 Task: In the  document Mentalhealthfile.html Insert the command  'Suggesting 'Email the file to   'softage.6@softage.net', with message attached Time-Sensitive: I kindly ask you to go through the email I've sent as soon as possible. and file type: Microsoft Word
Action: Mouse moved to (343, 507)
Screenshot: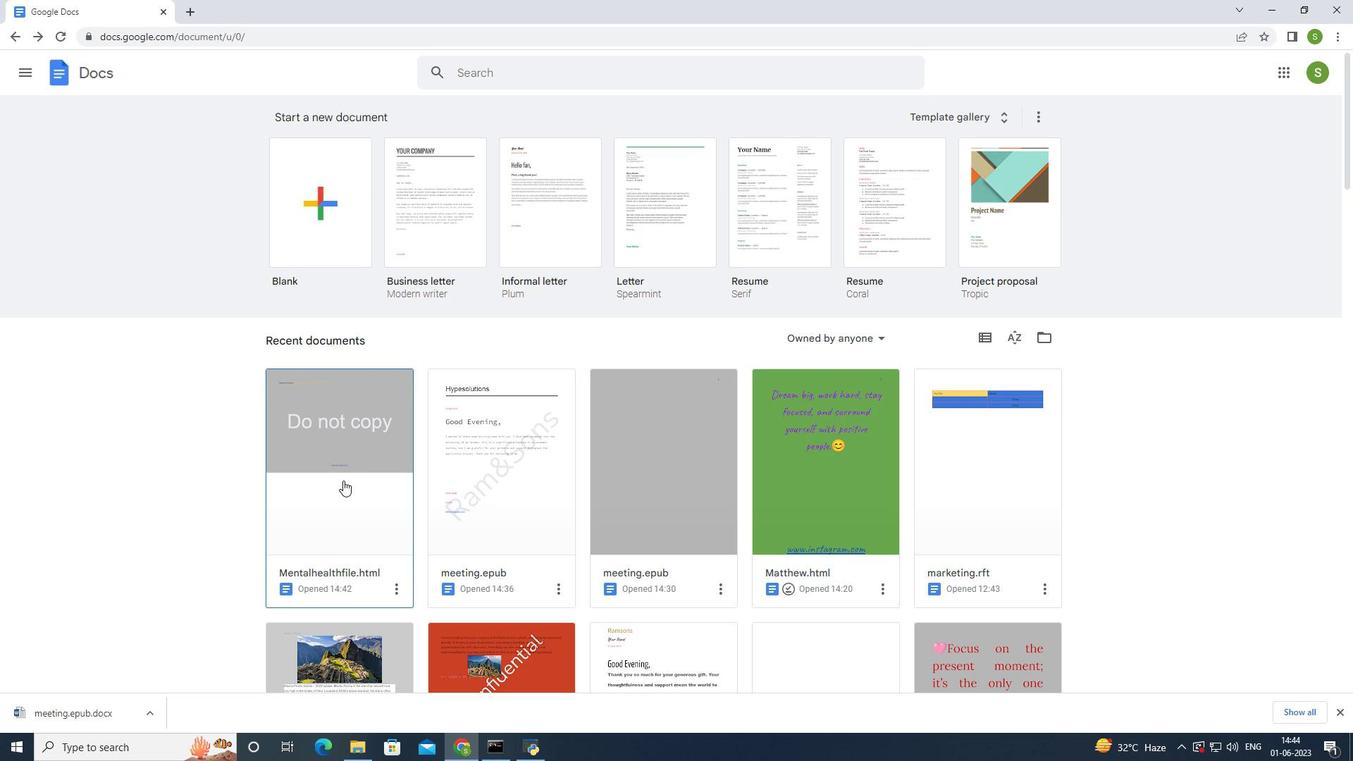 
Action: Mouse pressed left at (343, 507)
Screenshot: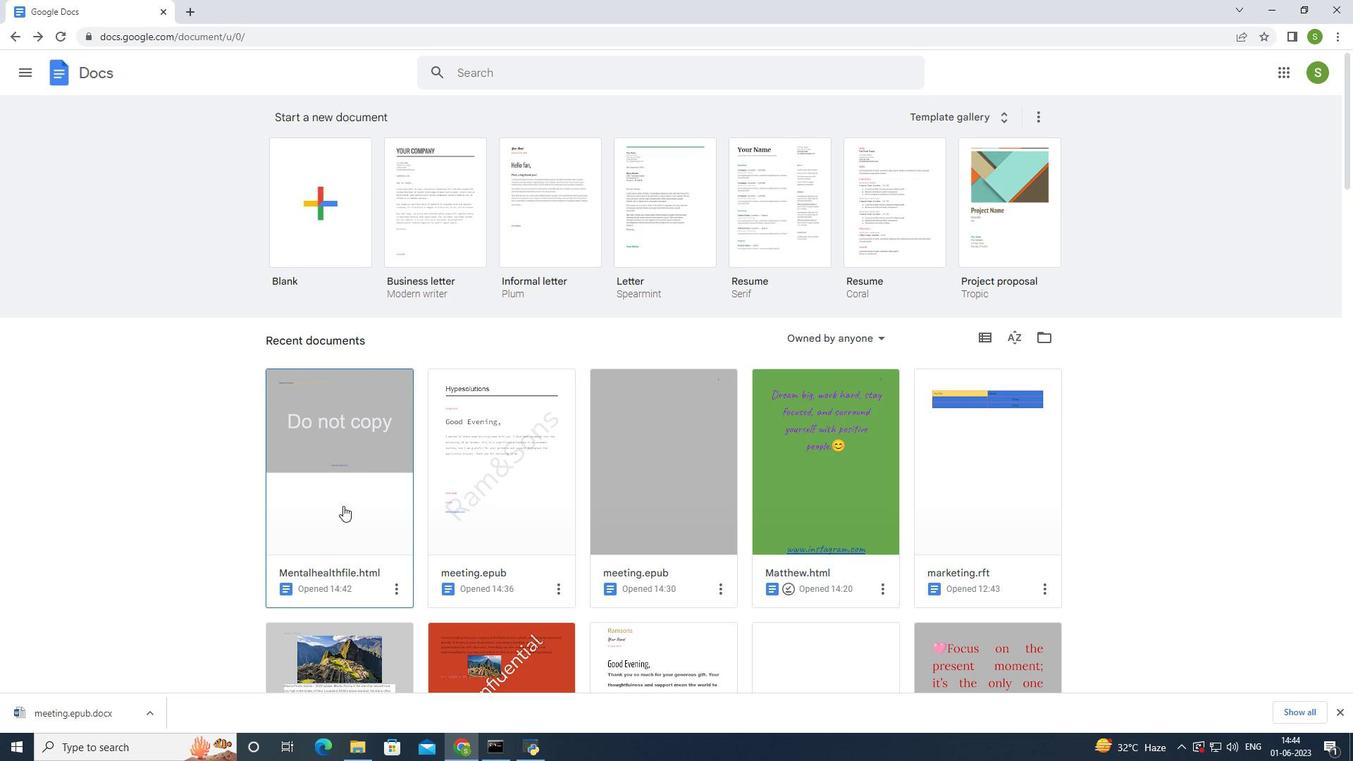 
Action: Mouse moved to (1293, 112)
Screenshot: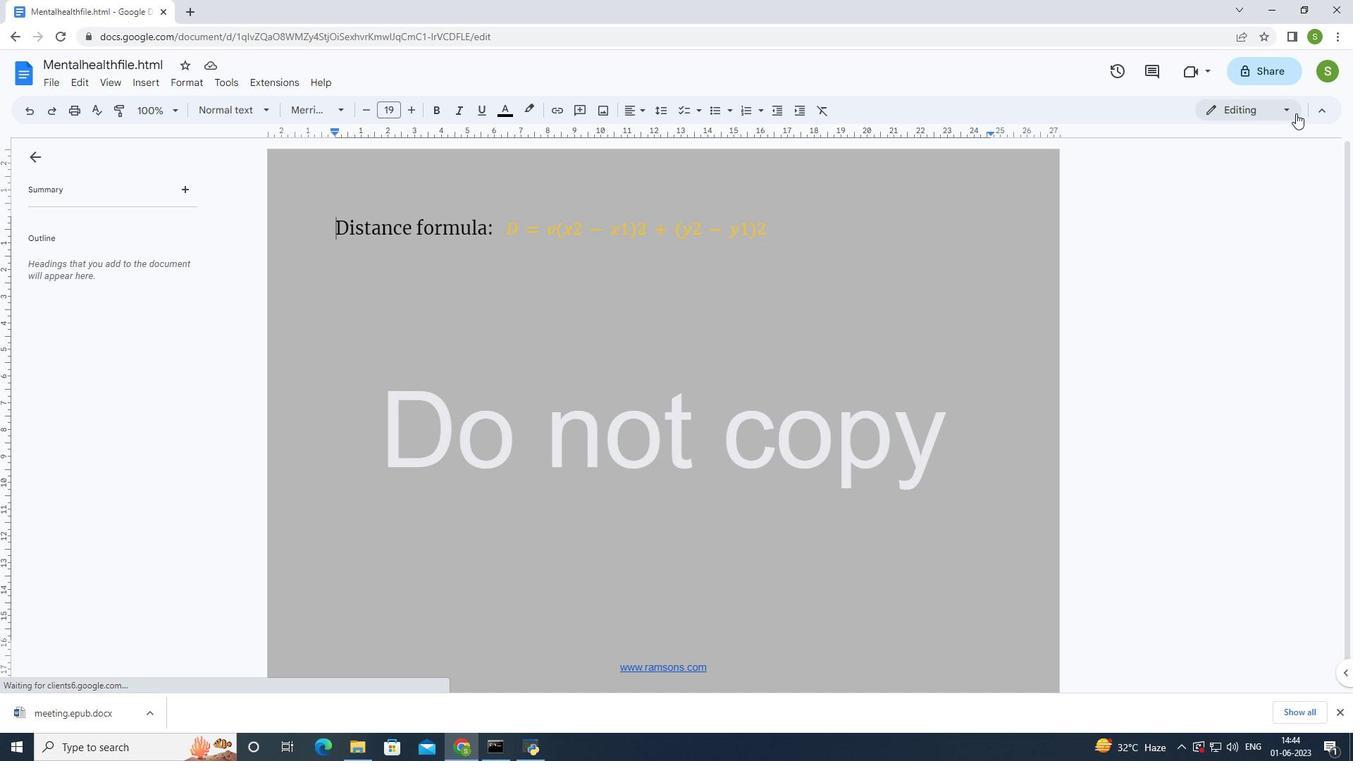 
Action: Mouse pressed left at (1293, 112)
Screenshot: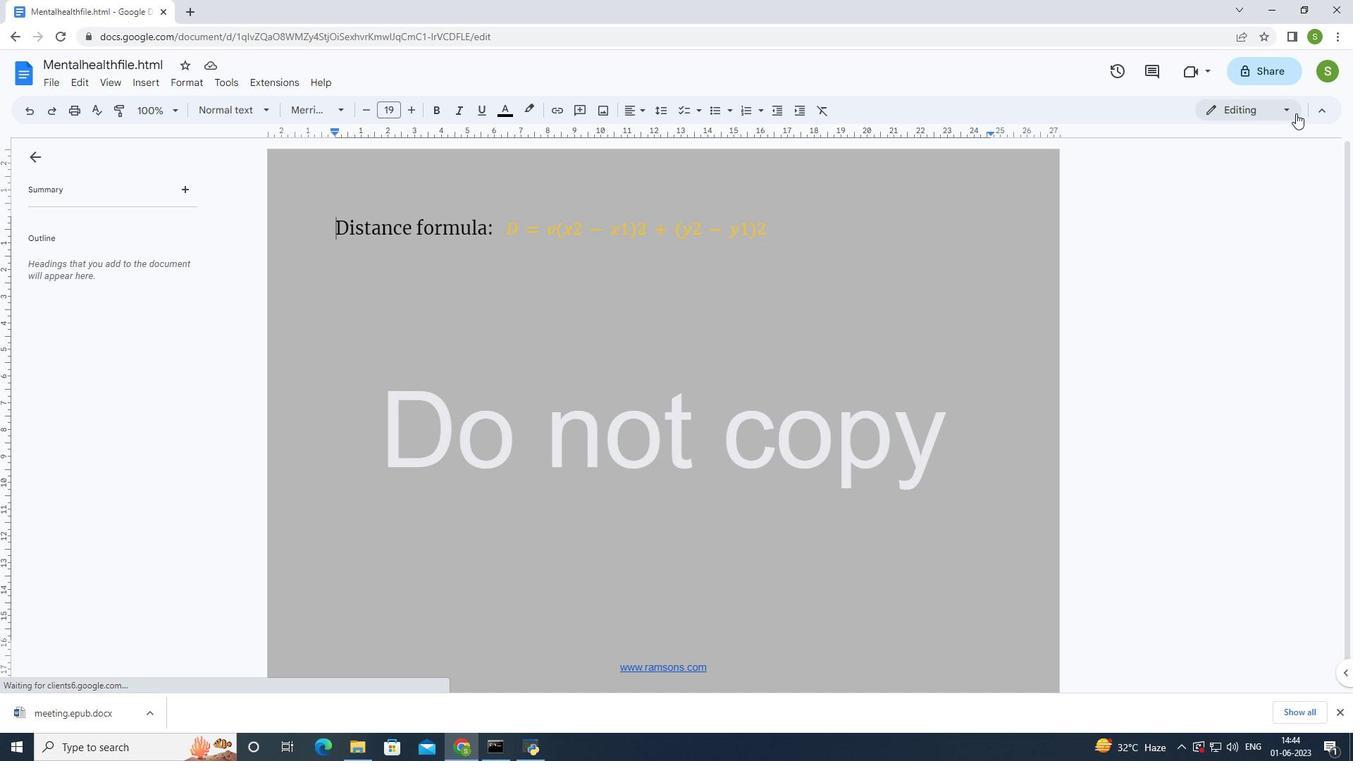 
Action: Mouse moved to (1250, 168)
Screenshot: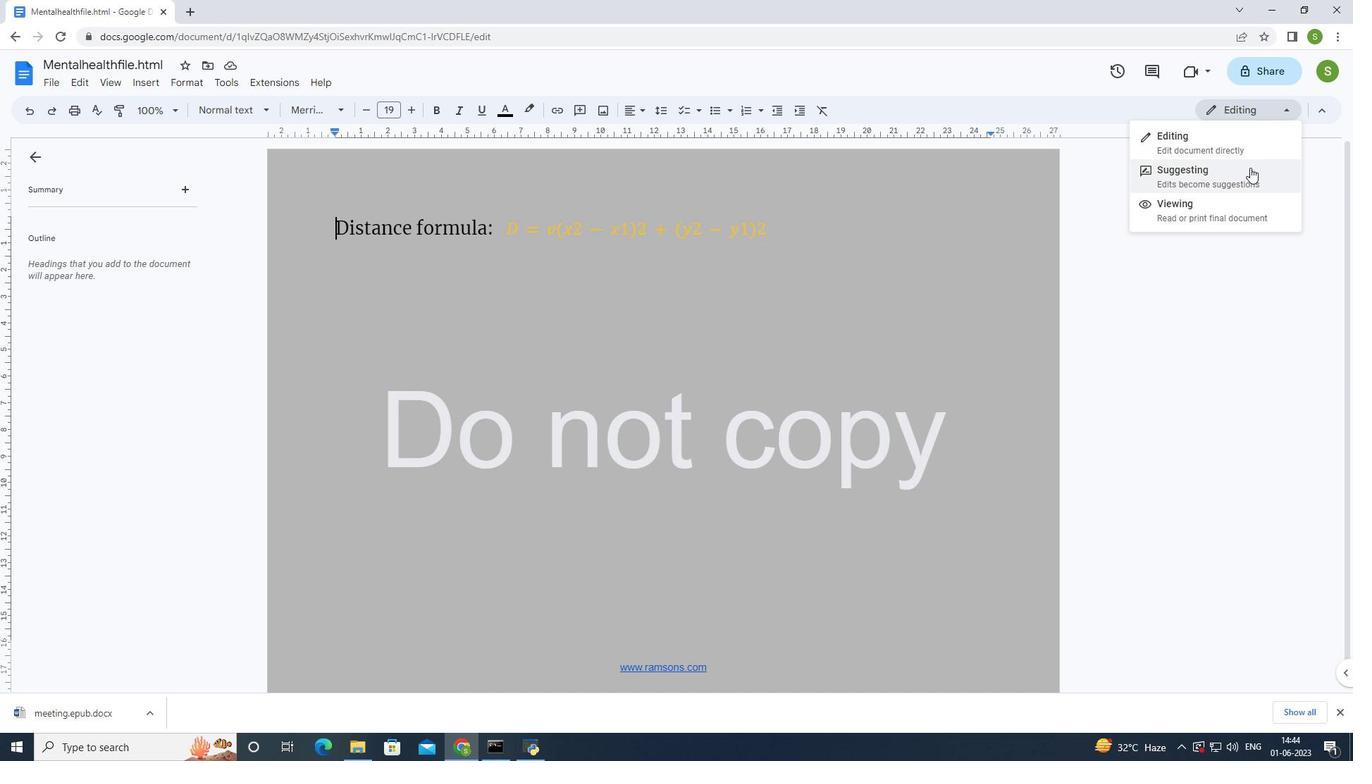 
Action: Mouse pressed left at (1250, 168)
Screenshot: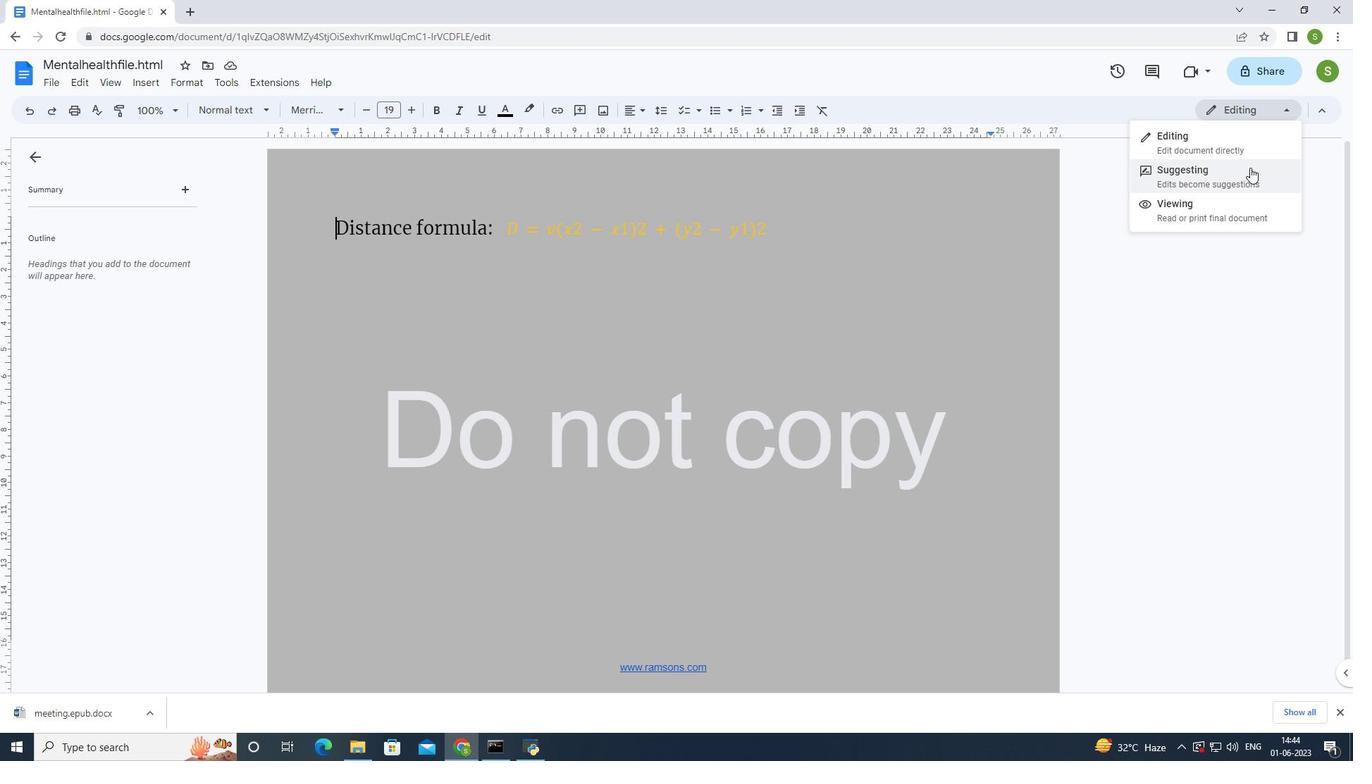 
Action: Mouse moved to (50, 83)
Screenshot: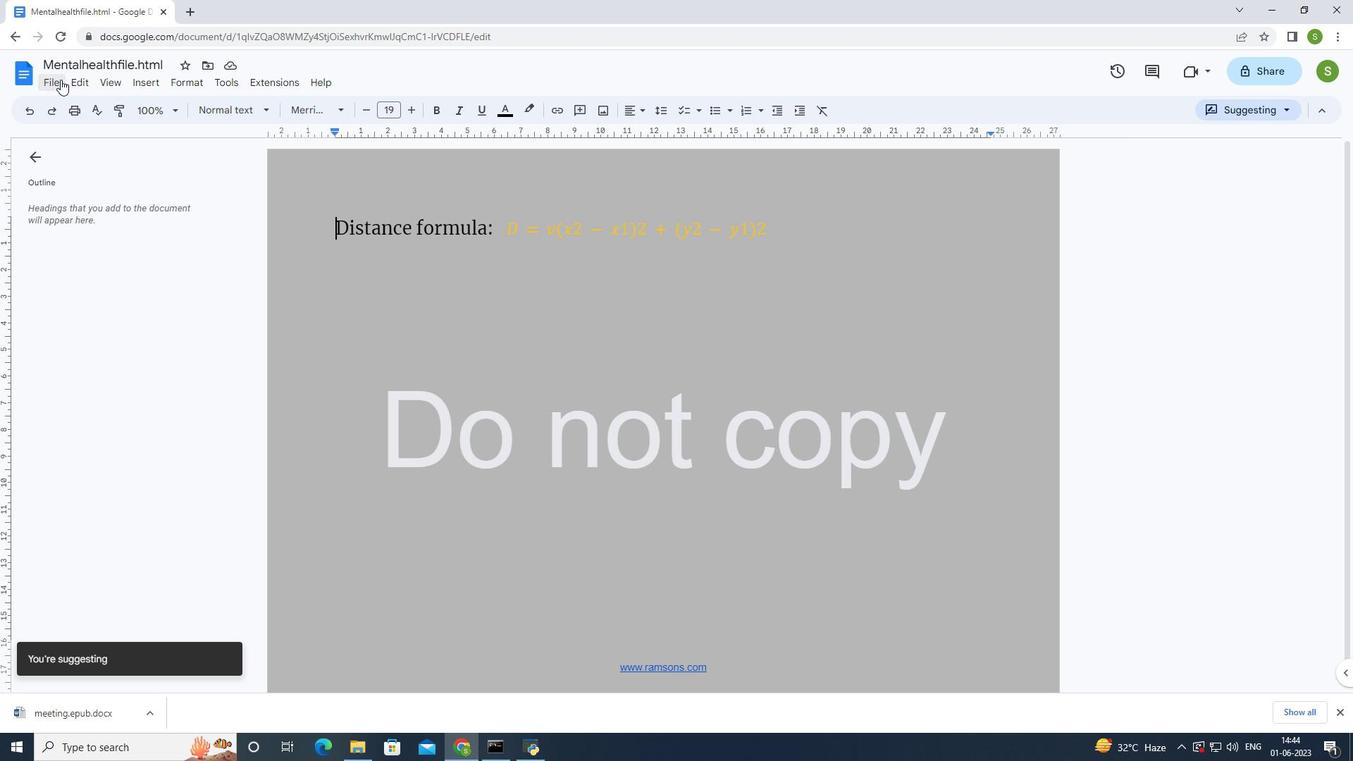 
Action: Mouse pressed left at (50, 83)
Screenshot: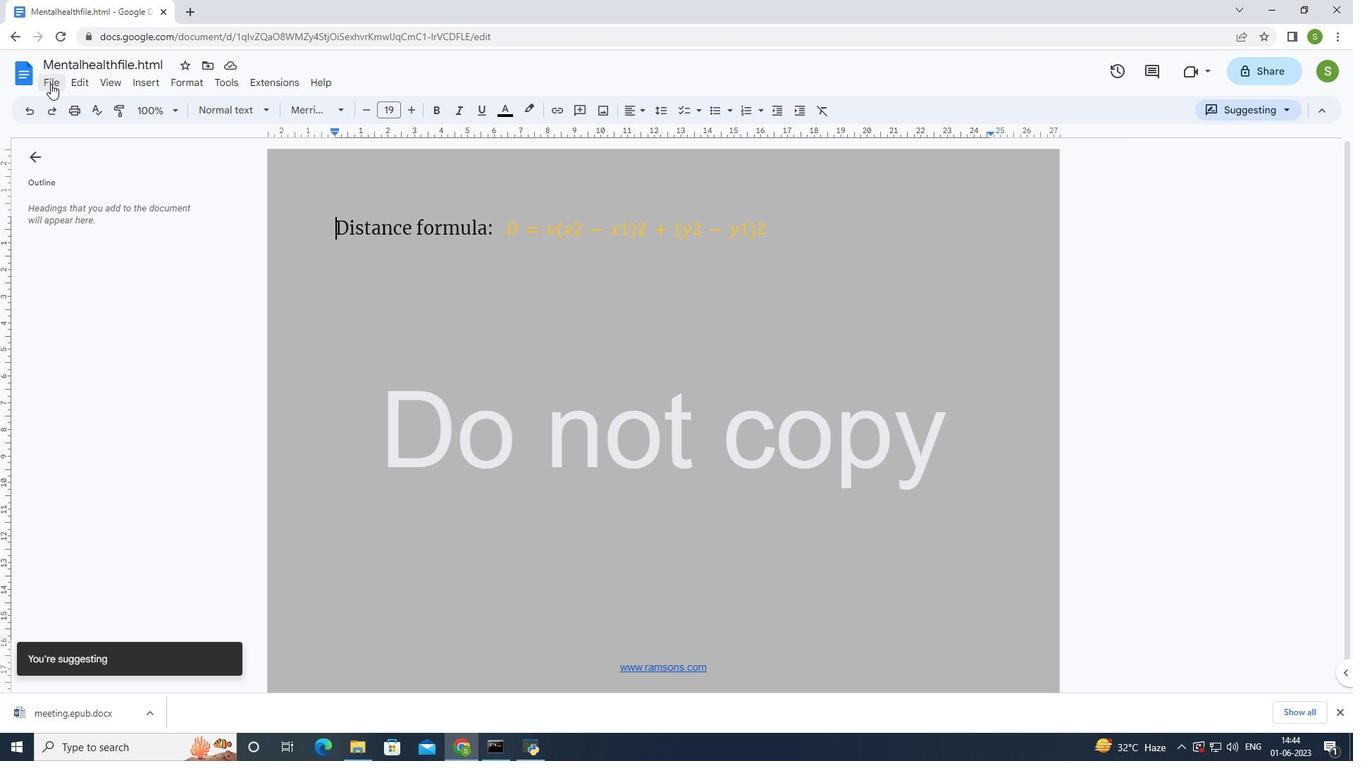 
Action: Mouse moved to (58, 205)
Screenshot: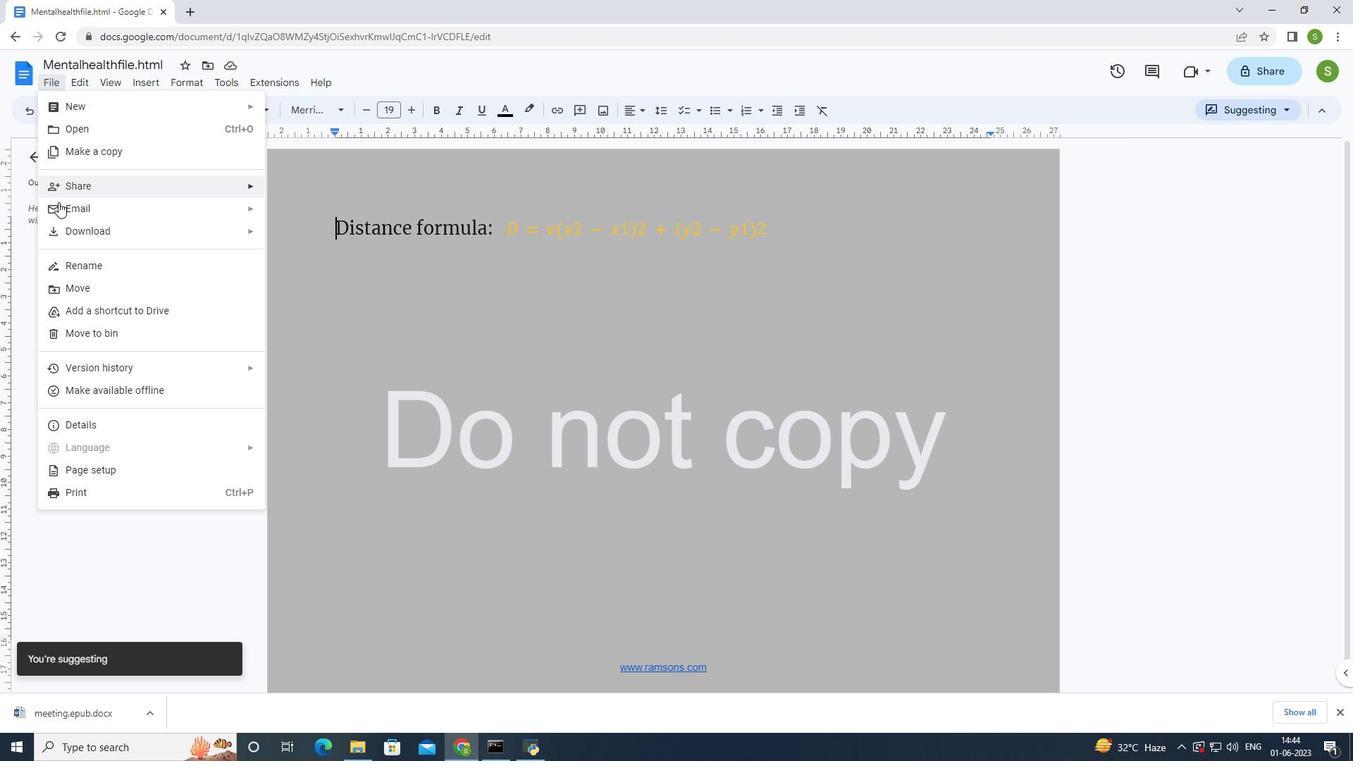 
Action: Mouse pressed left at (58, 205)
Screenshot: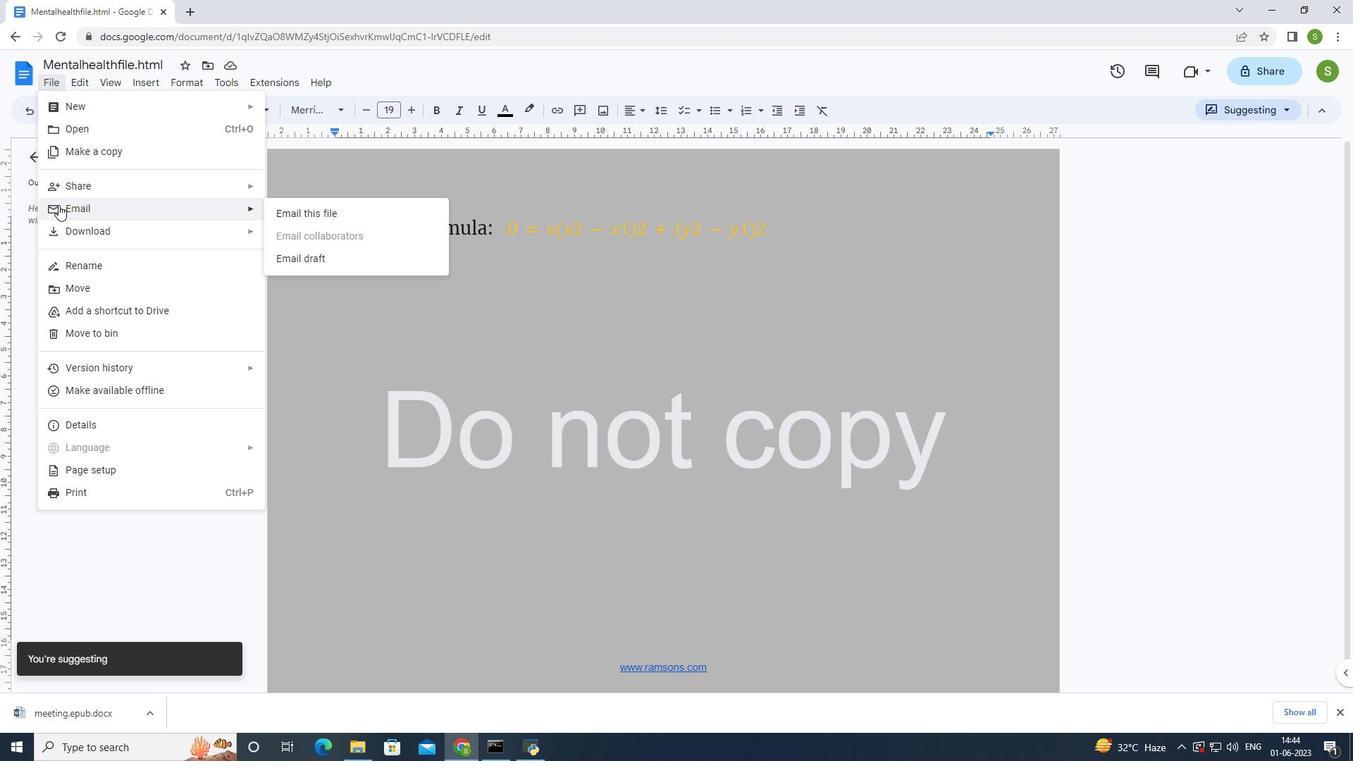 
Action: Mouse moved to (309, 212)
Screenshot: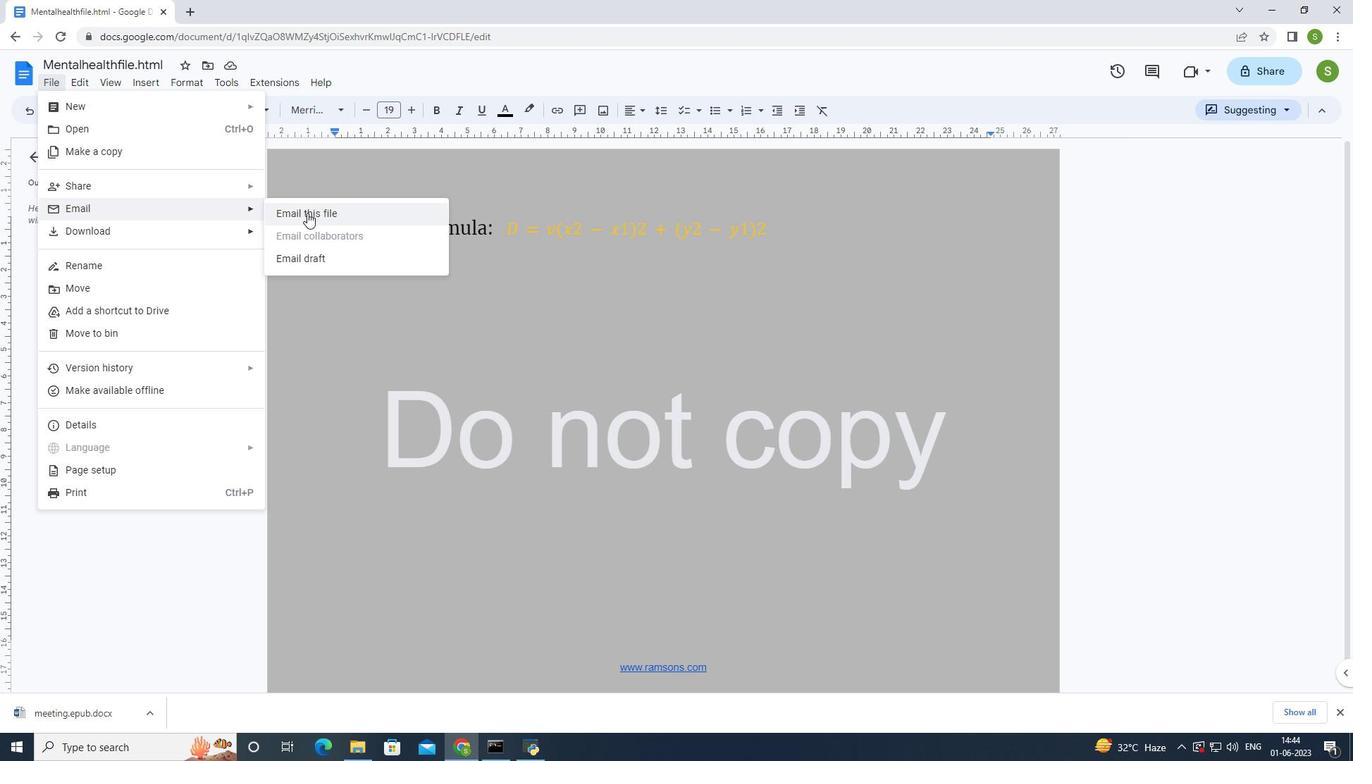 
Action: Mouse pressed left at (309, 212)
Screenshot: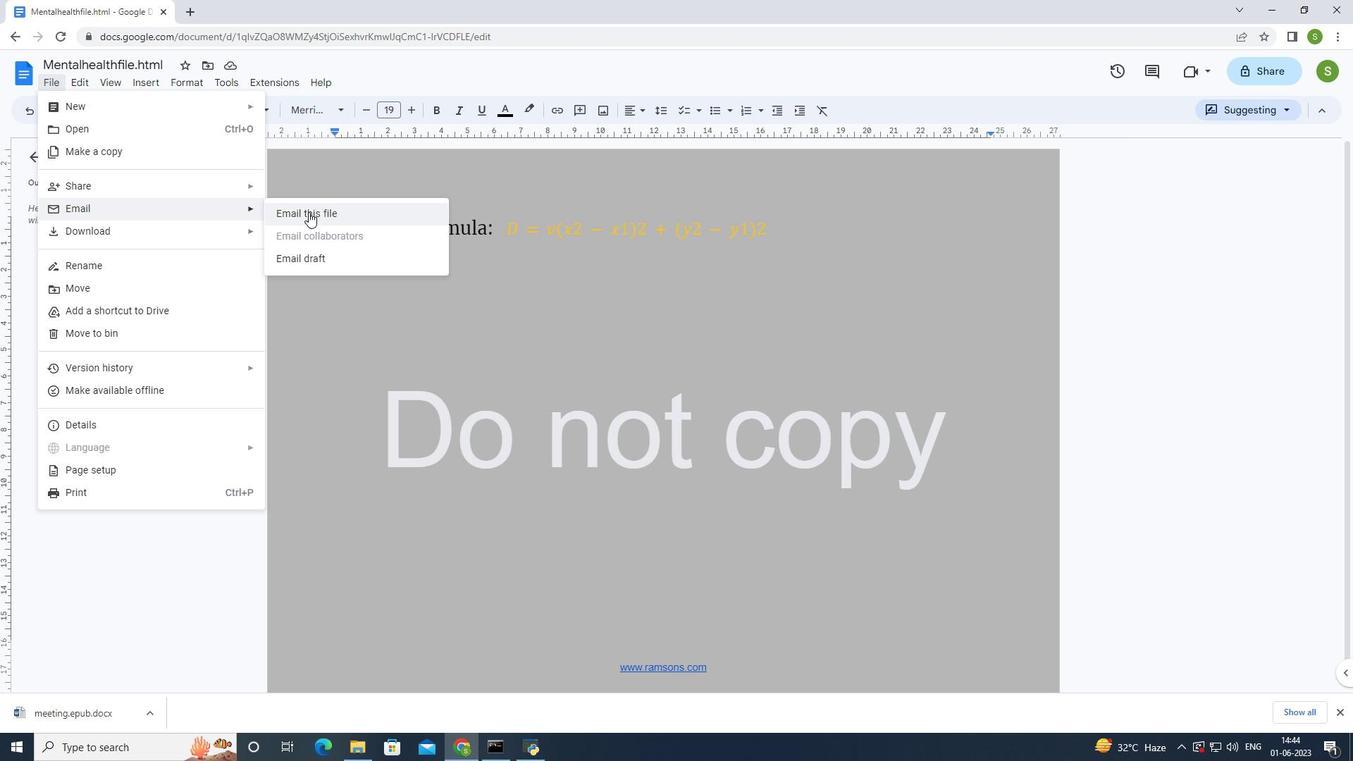 
Action: Mouse moved to (1277, 299)
Screenshot: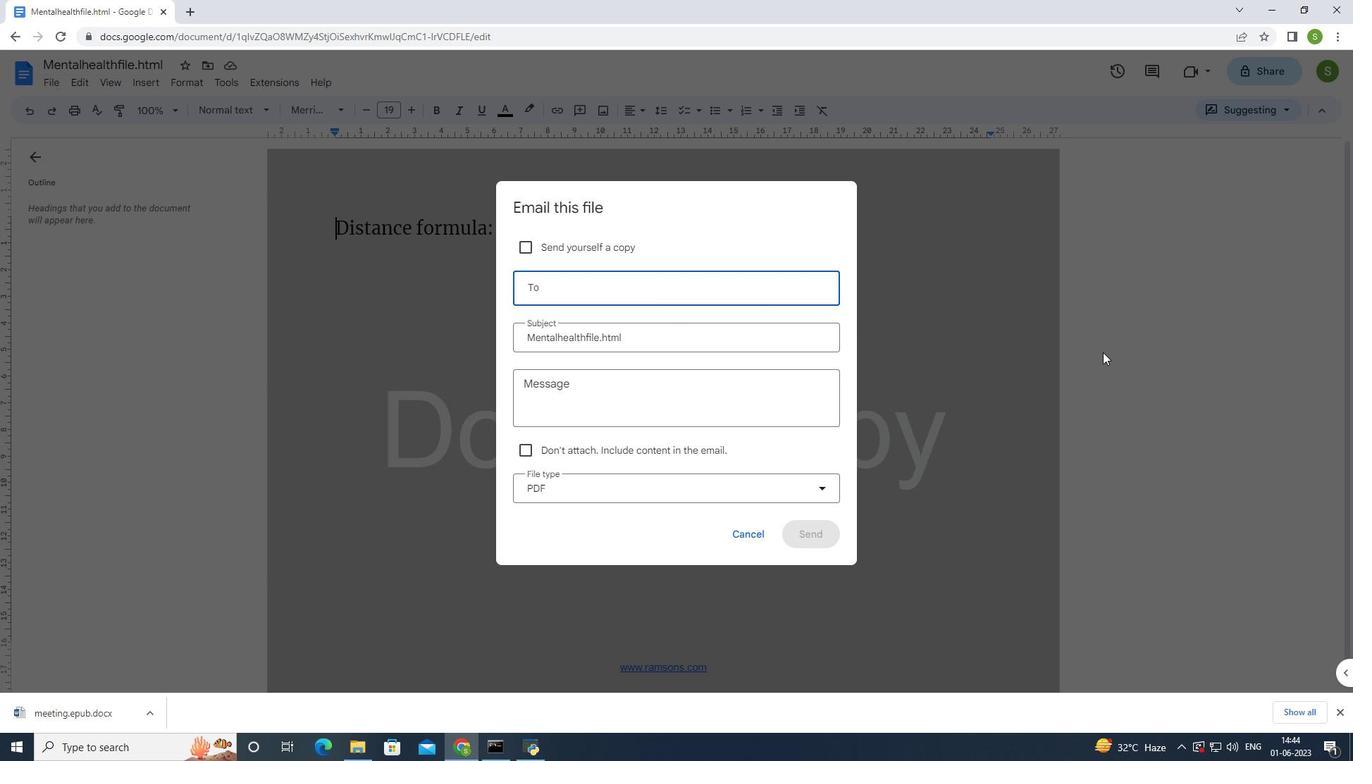 
Action: Key pressed softage.6<Key.shift>@s
Screenshot: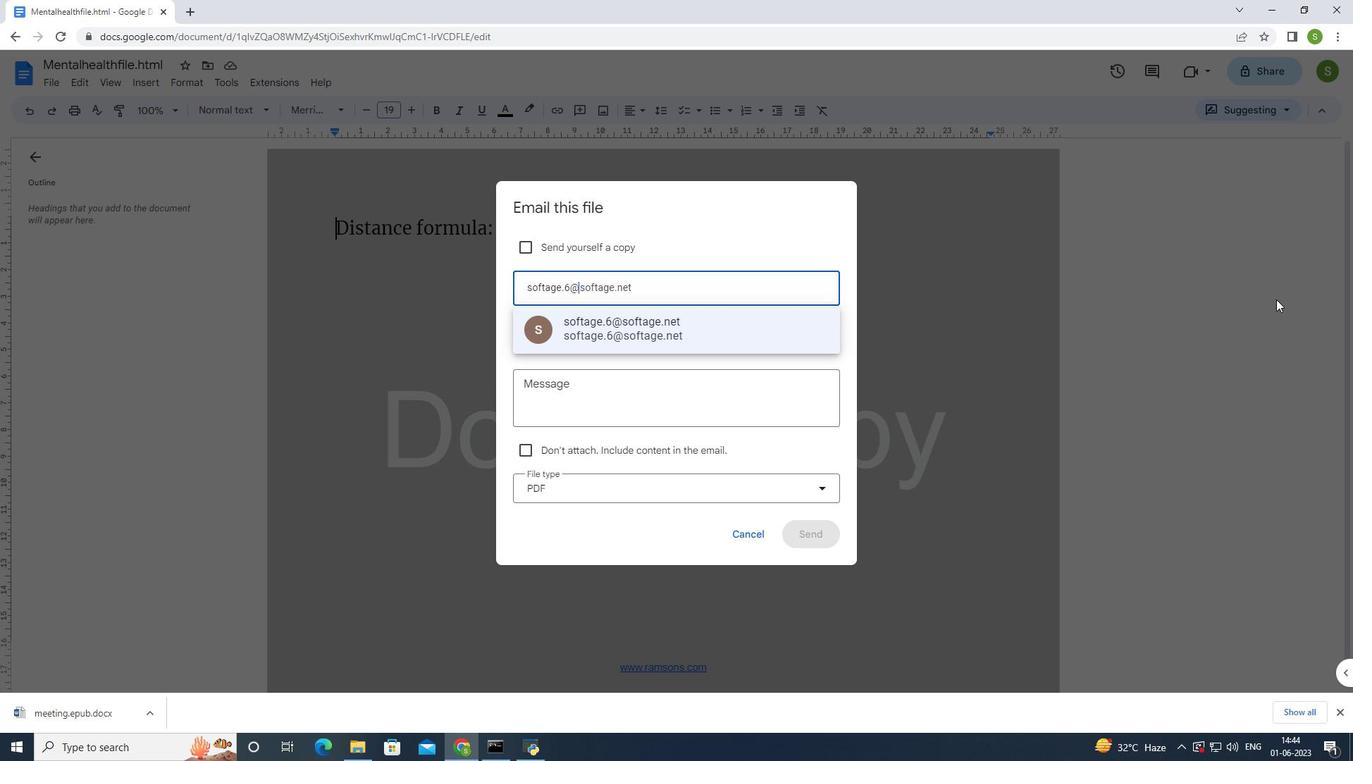
Action: Mouse moved to (1286, 300)
Screenshot: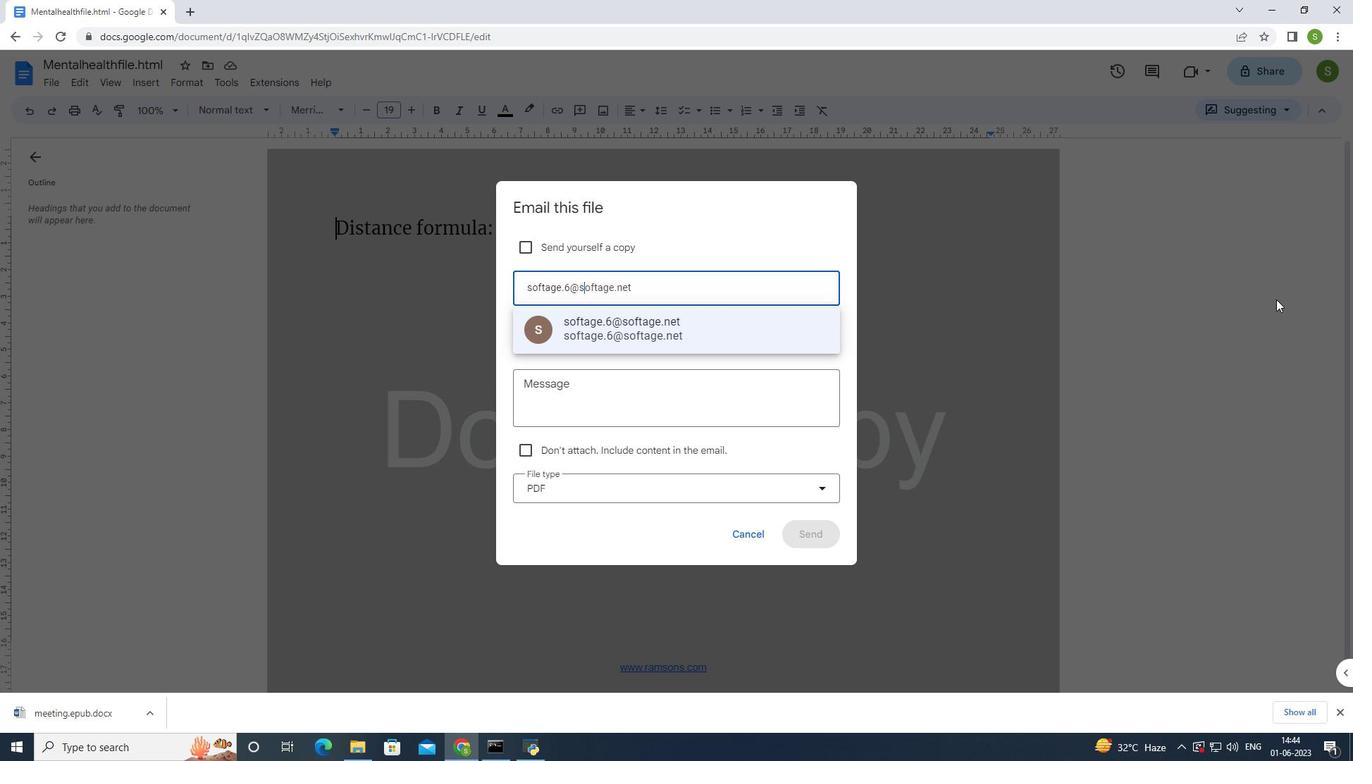 
Action: Key pressed oftage.net<Key.enter>
Screenshot: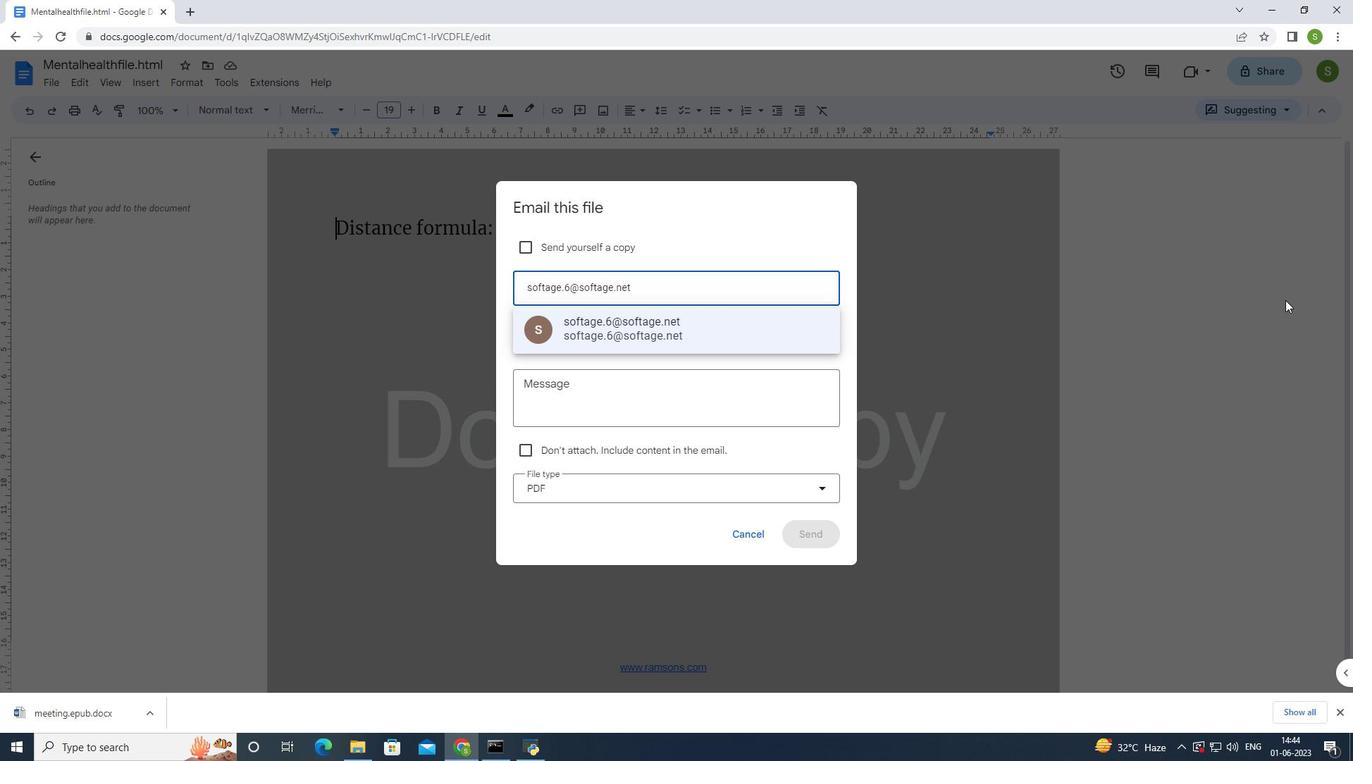 
Action: Mouse moved to (676, 389)
Screenshot: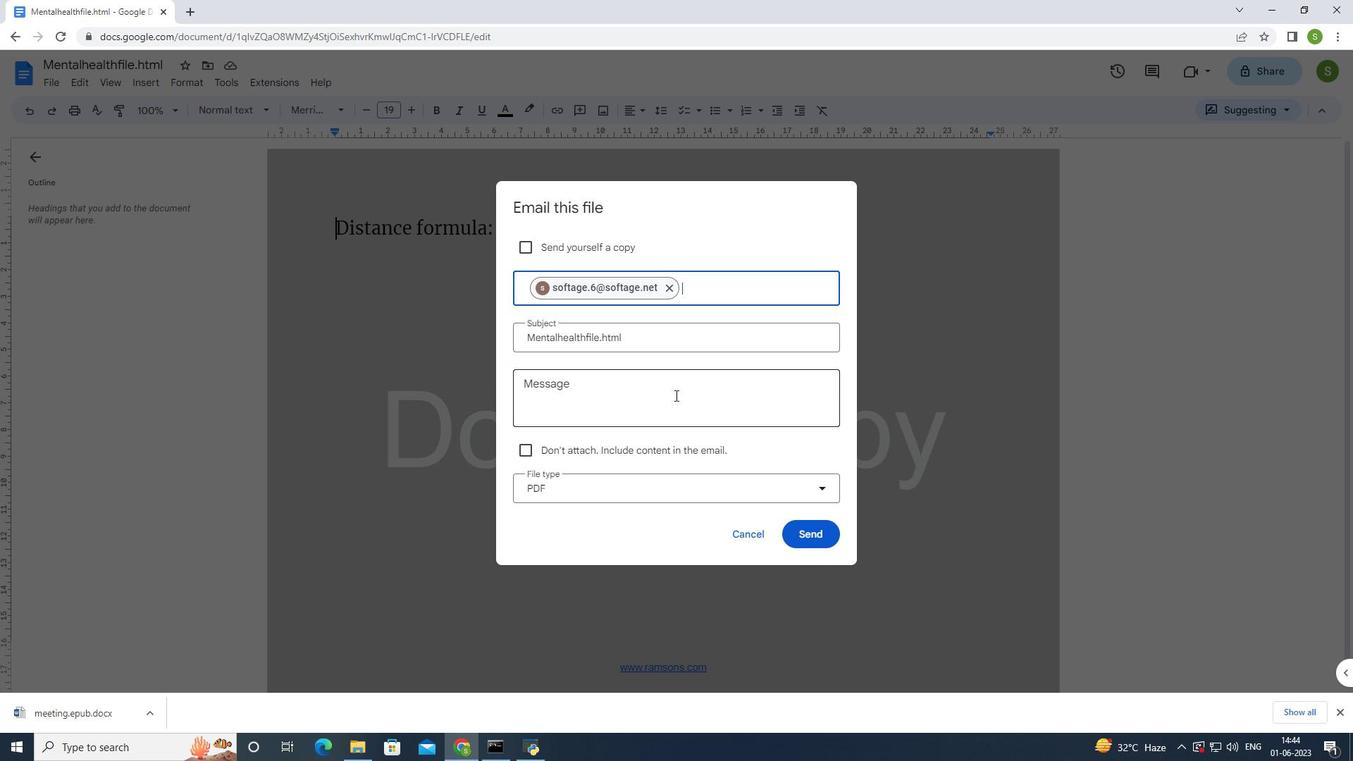 
Action: Mouse pressed left at (676, 389)
Screenshot: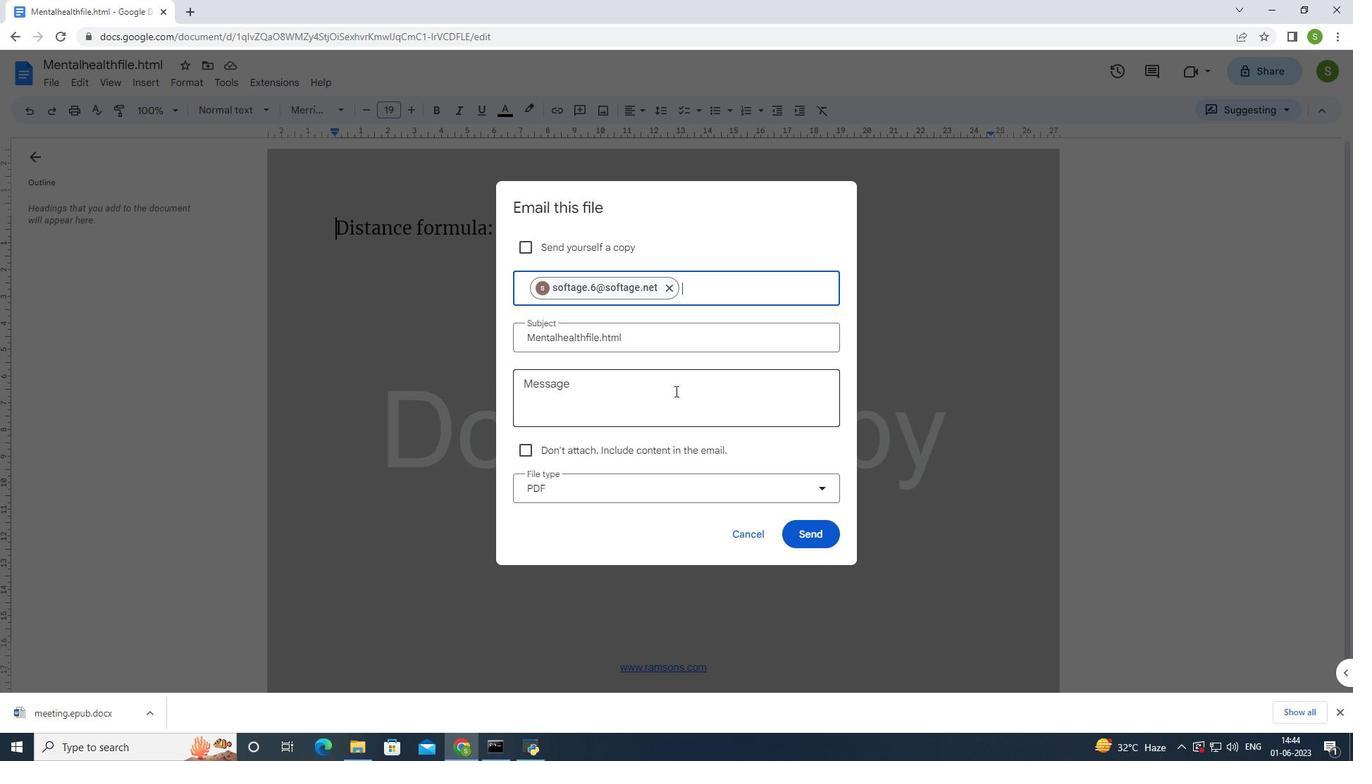 
Action: Mouse moved to (810, 400)
Screenshot: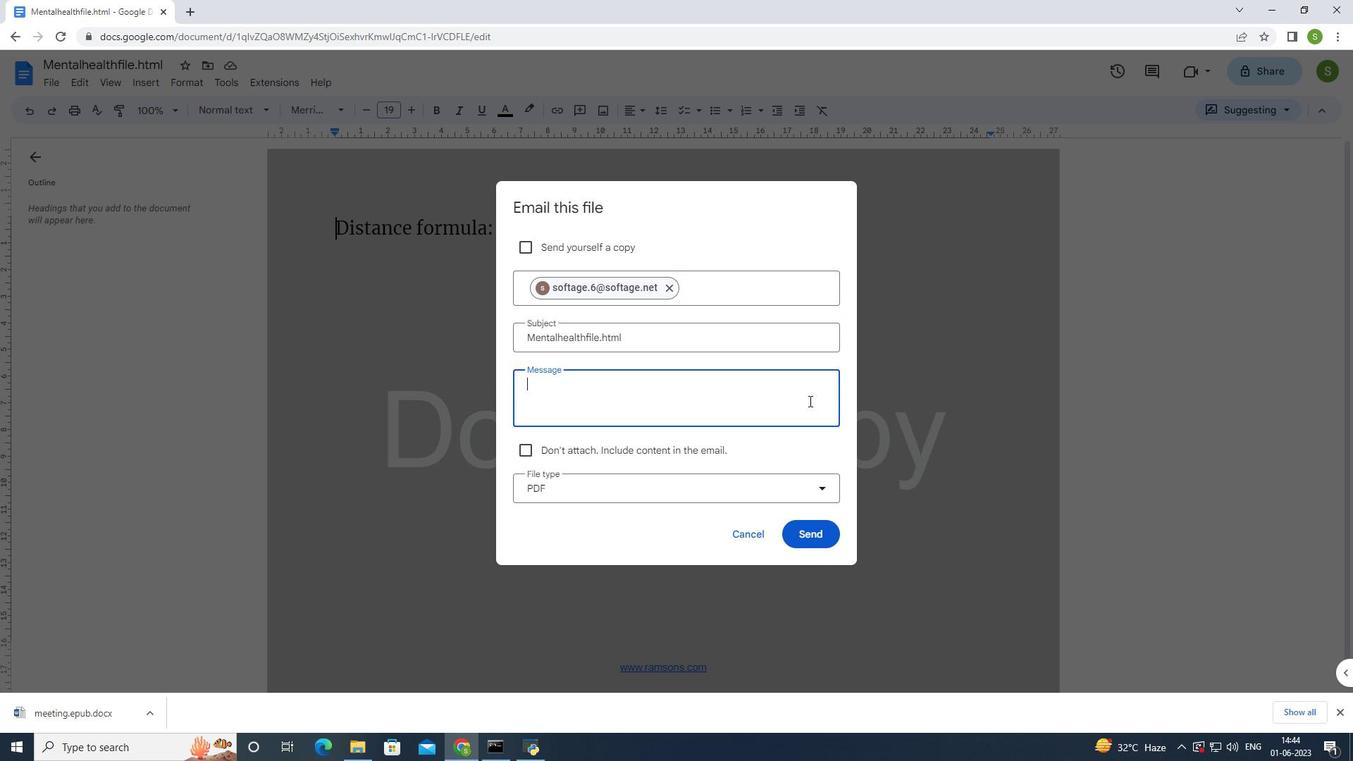 
Action: Key pressed <Key.shift>I<Key.space>kindly<Key.space>ask<Key.space>you<Key.space>to<Key.space>go<Key.space>through<Key.space>the<Key.space>email
Screenshot: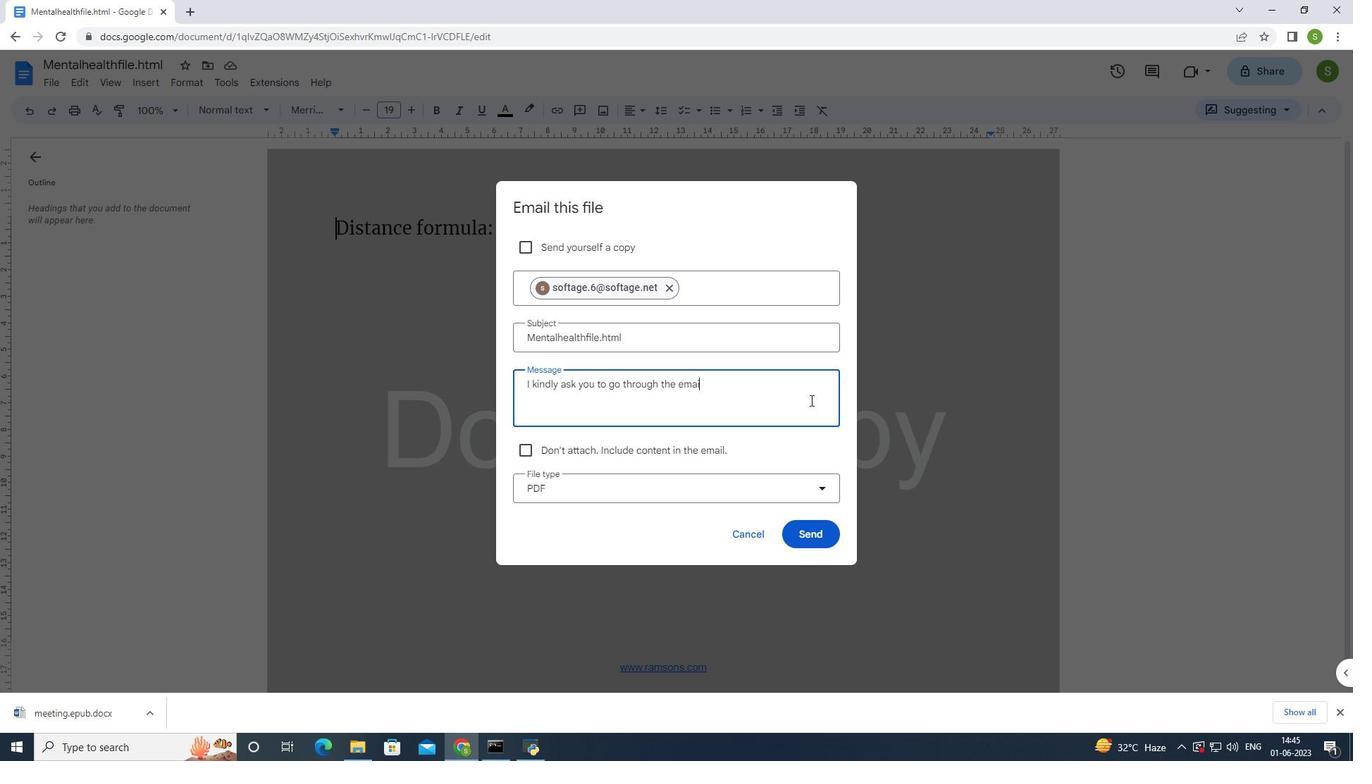 
Action: Mouse moved to (821, 401)
Screenshot: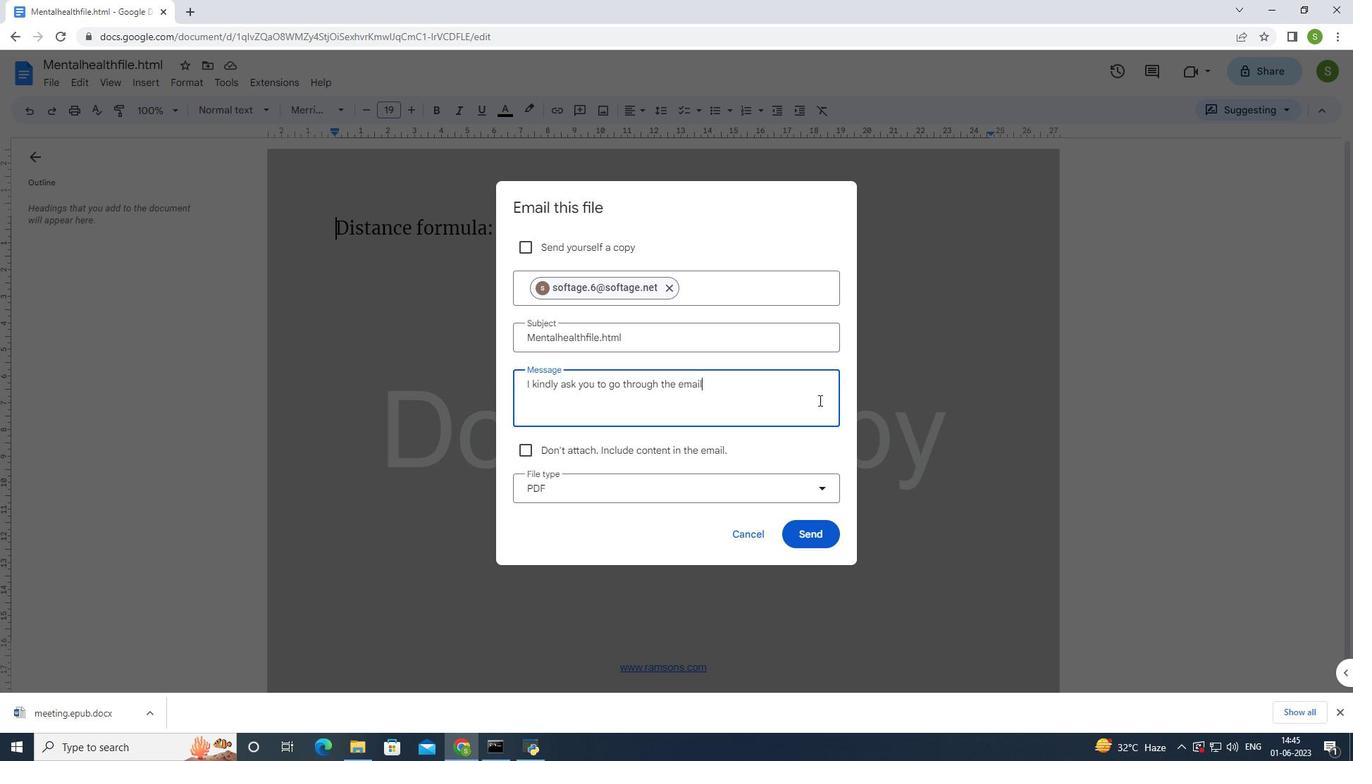 
Action: Key pressed <Key.space>
Screenshot: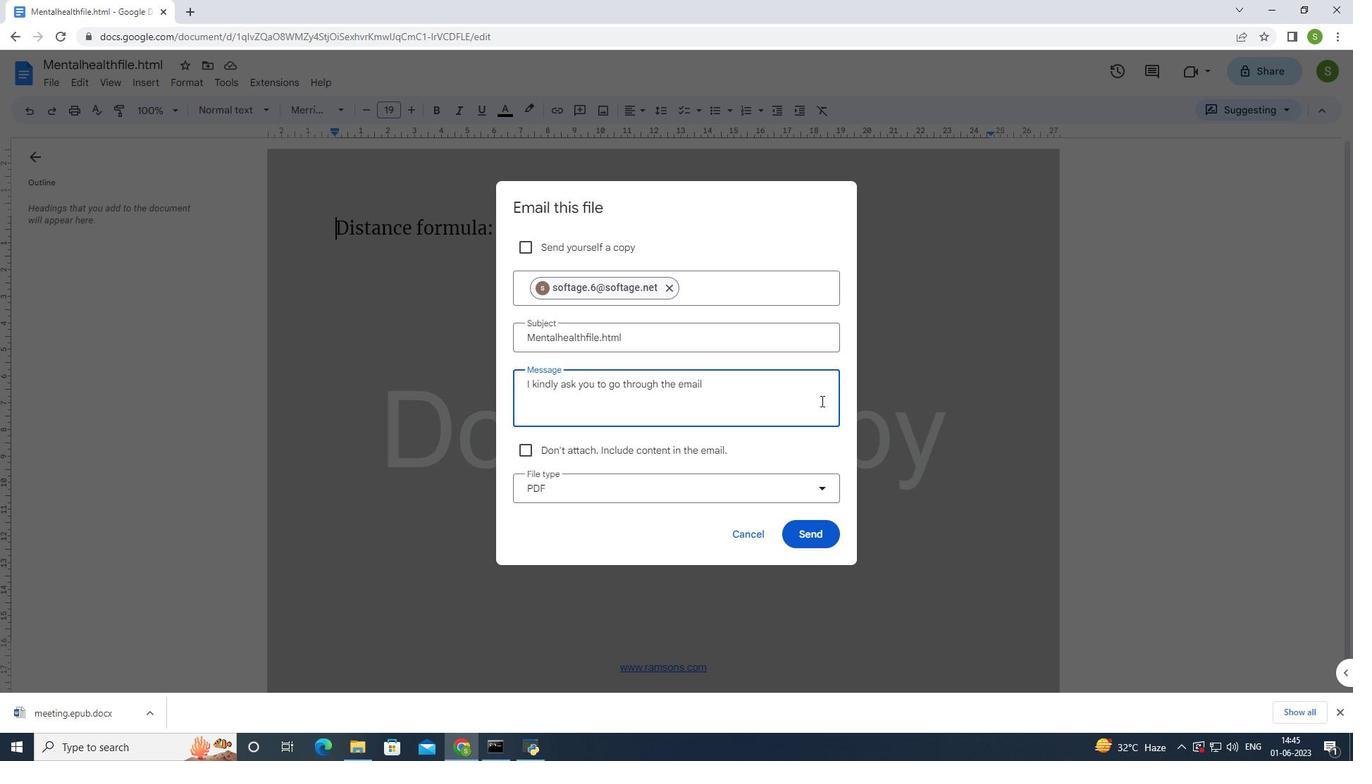 
Action: Mouse moved to (896, 382)
Screenshot: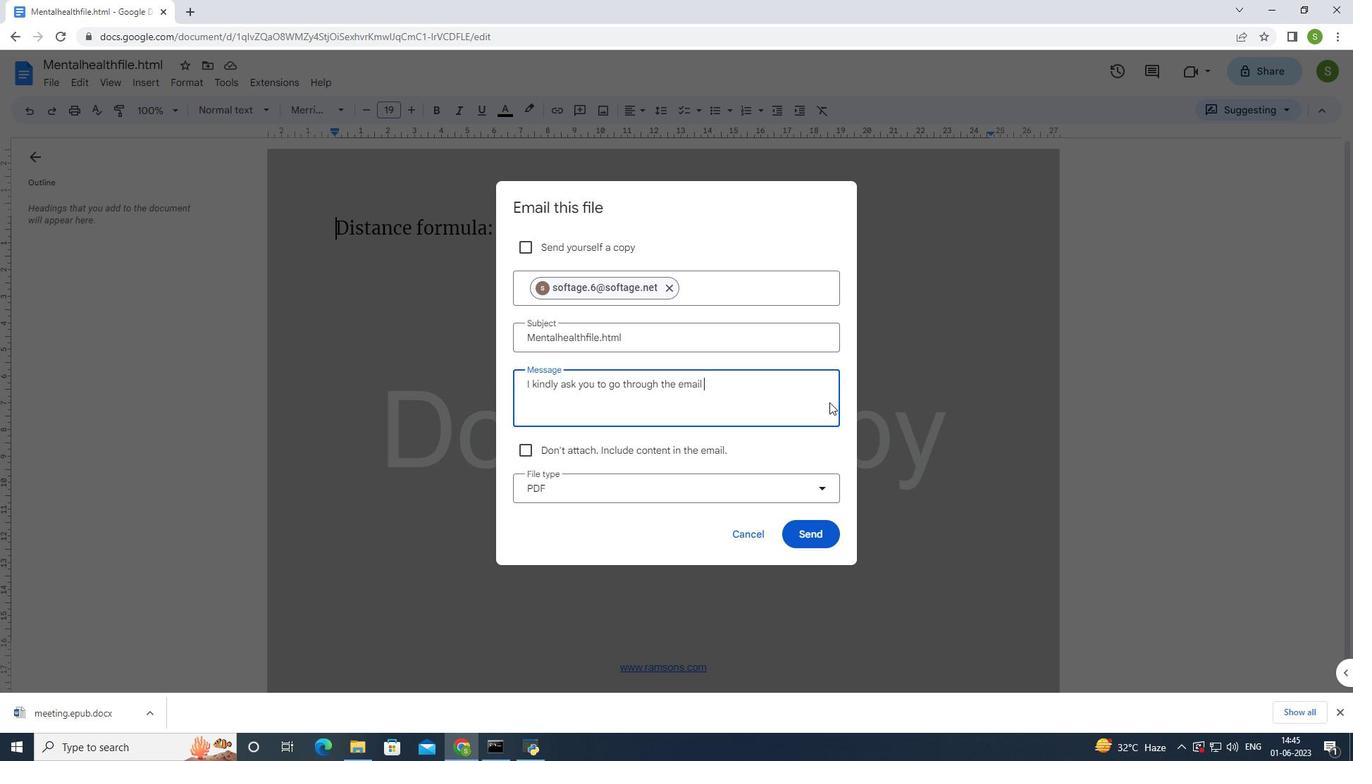 
Action: Key pressed <Key.shift><Key.shift><Key.shift><Key.shift><Key.shift><Key.shift><Key.shift><Key.shift><Key.shift><Key.shift>I
Screenshot: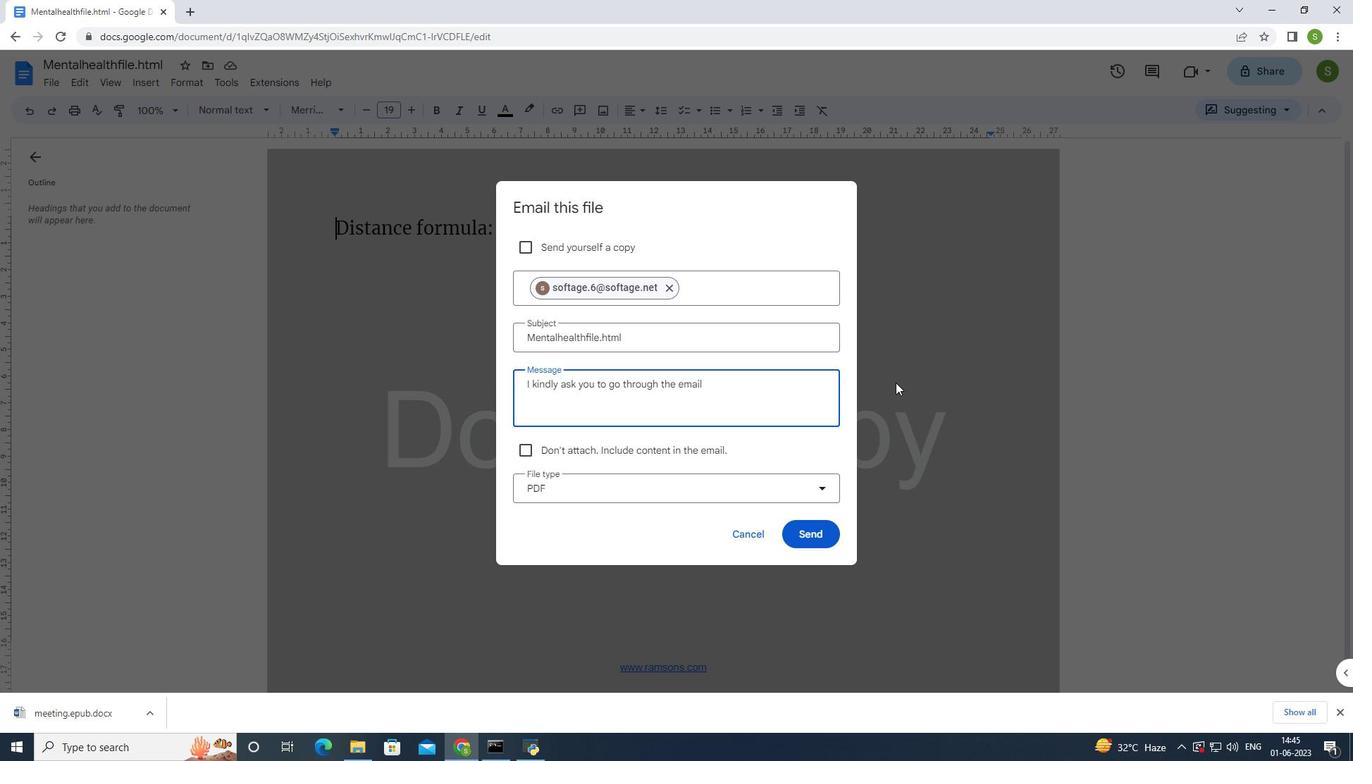 
Action: Mouse moved to (925, 379)
Screenshot: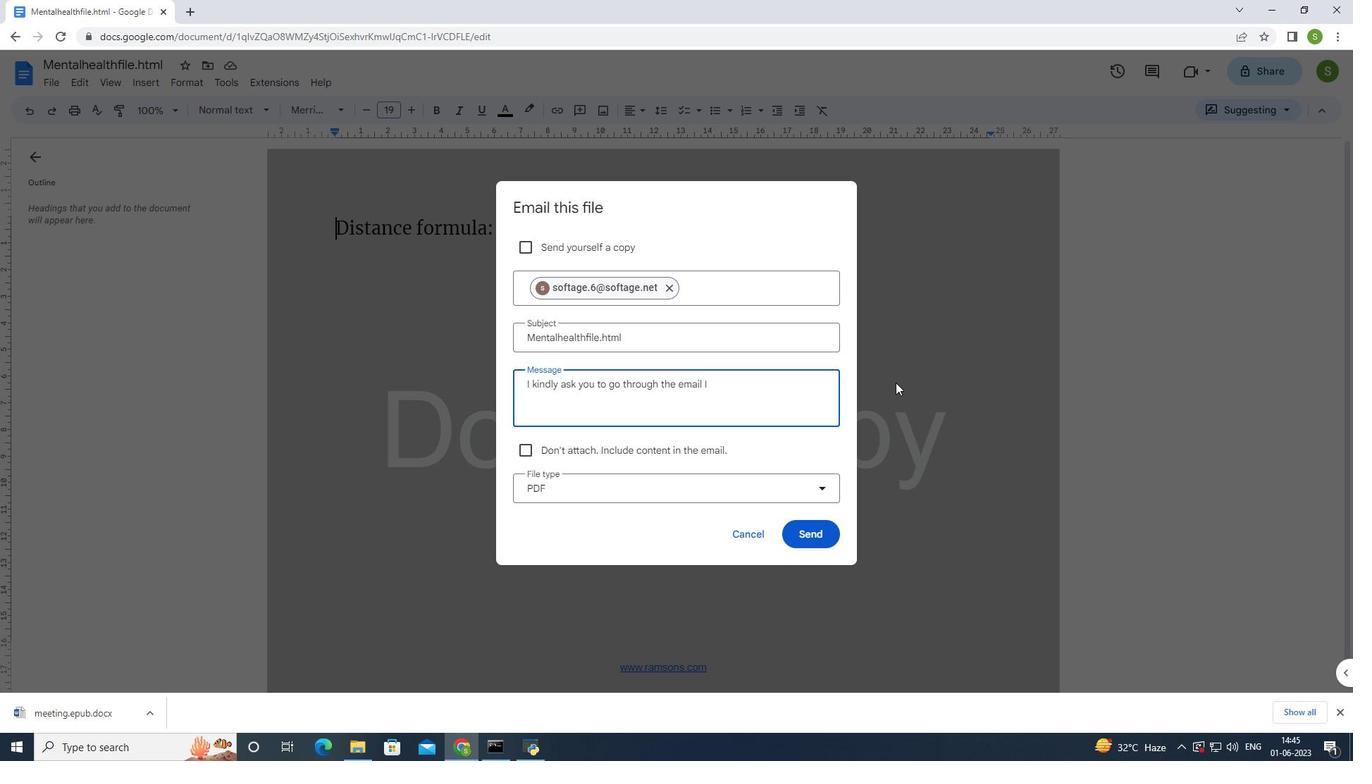 
Action: Key pressed 've<Key.space>sent<Key.space>as<Key.space>soon<Key.space>as<Key.space>possible.
Screenshot: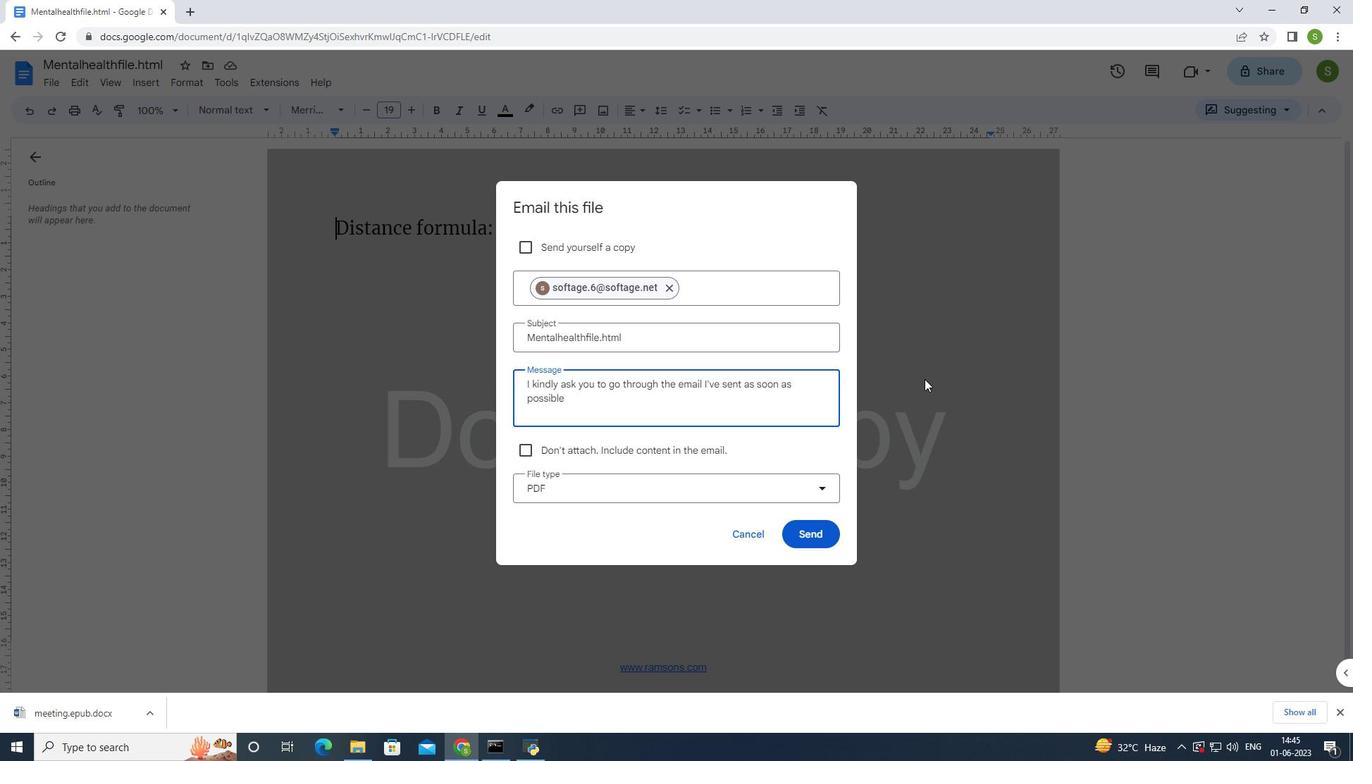 
Action: Mouse moved to (720, 490)
Screenshot: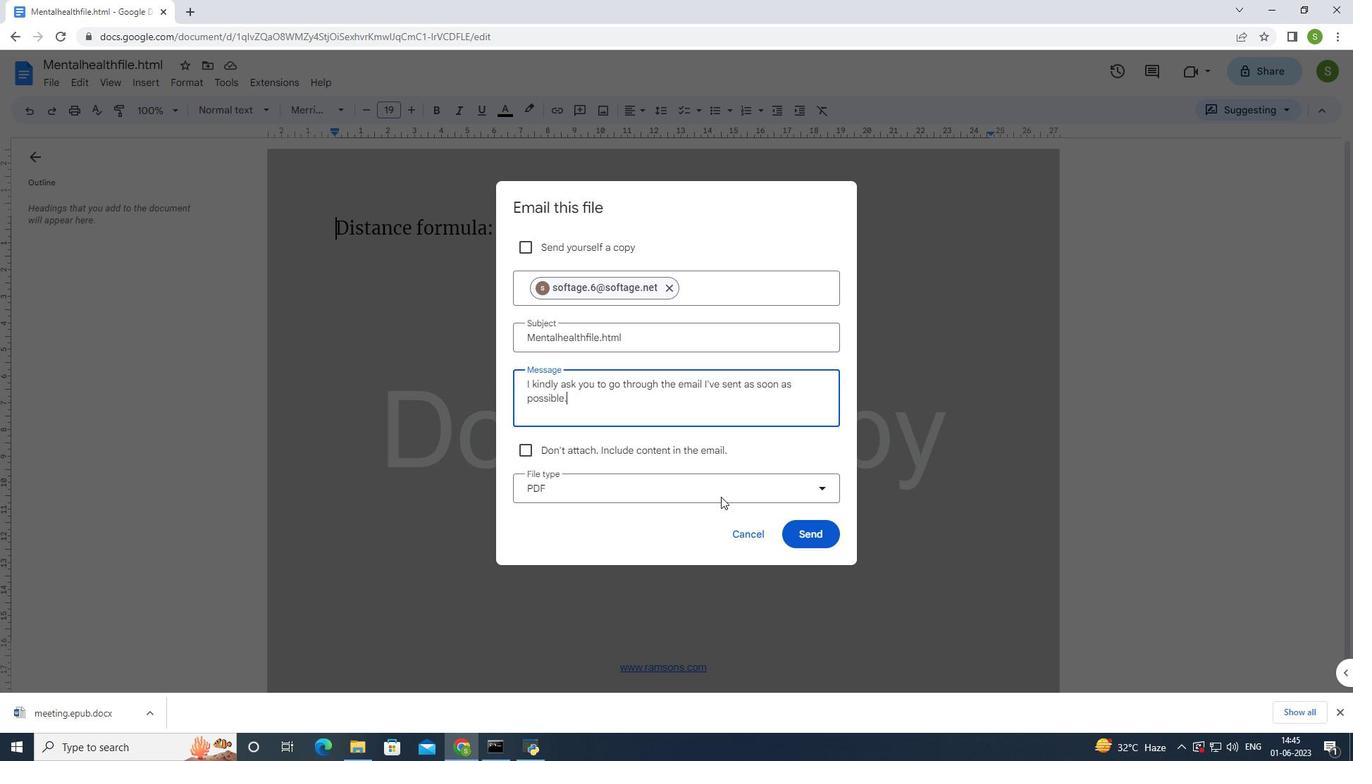 
Action: Mouse pressed left at (720, 490)
Screenshot: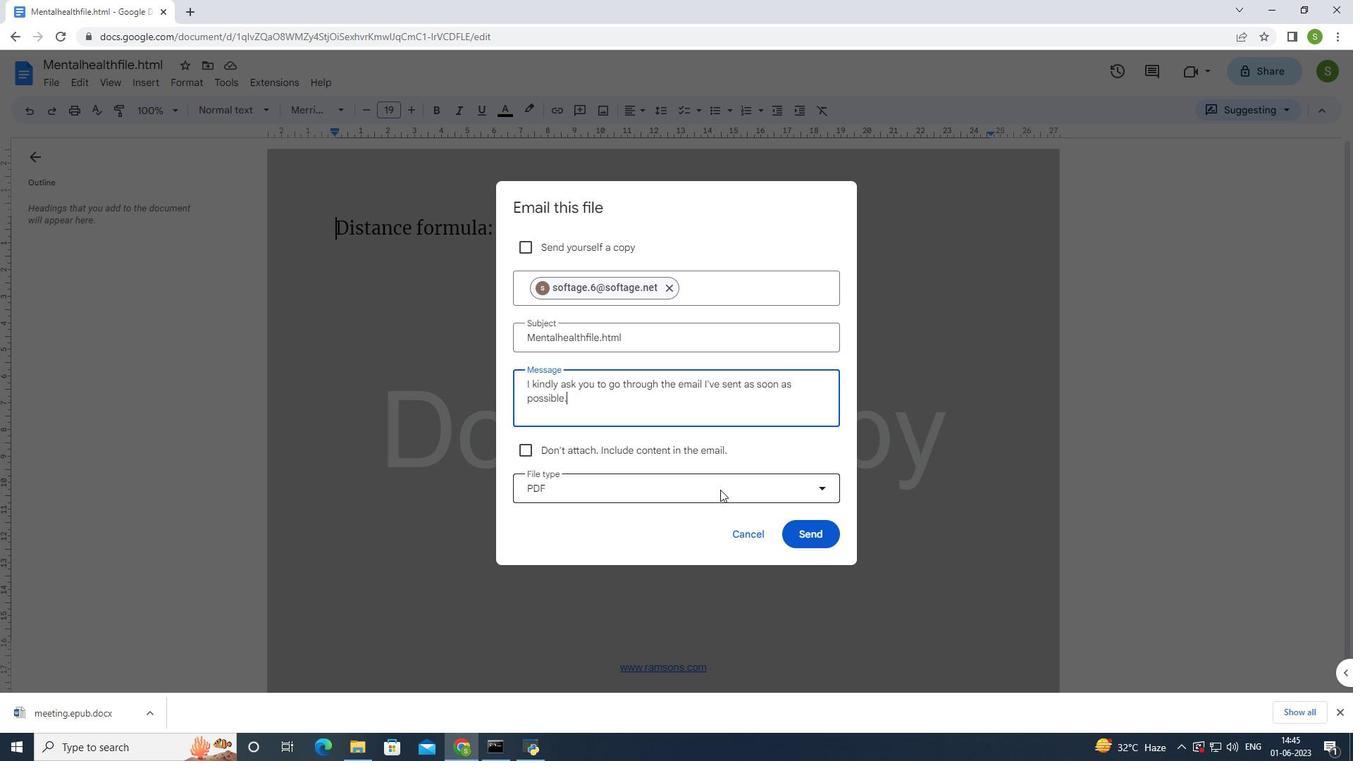 
Action: Mouse moved to (693, 609)
Screenshot: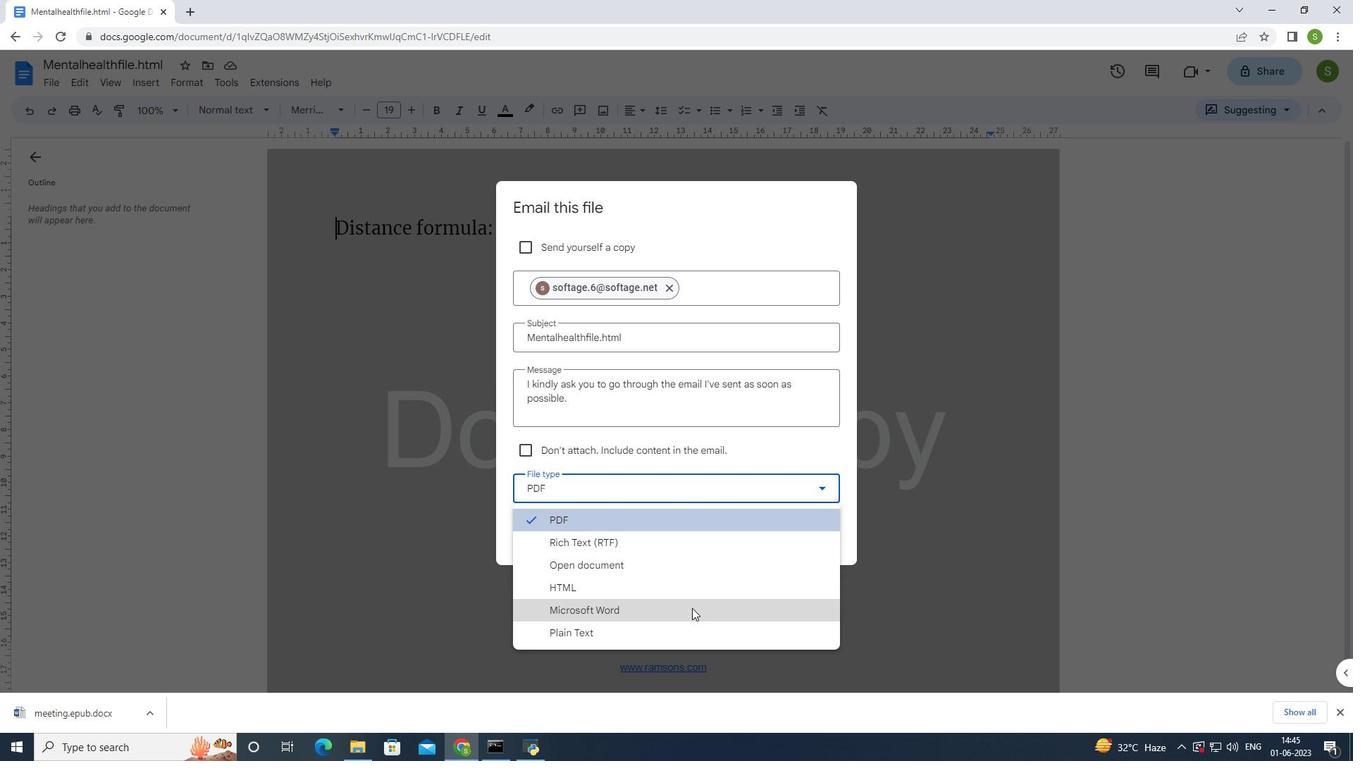 
Action: Mouse pressed left at (693, 609)
Screenshot: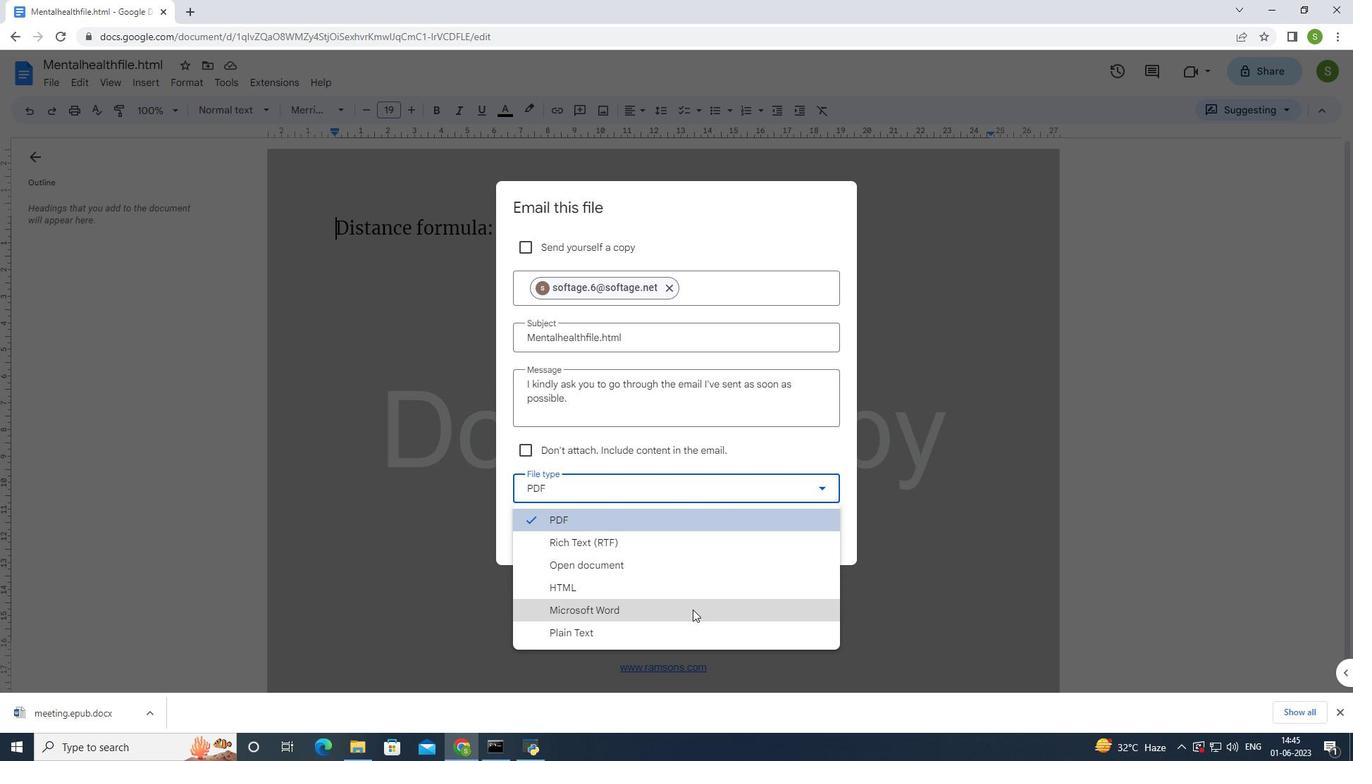 
Action: Mouse moved to (813, 538)
Screenshot: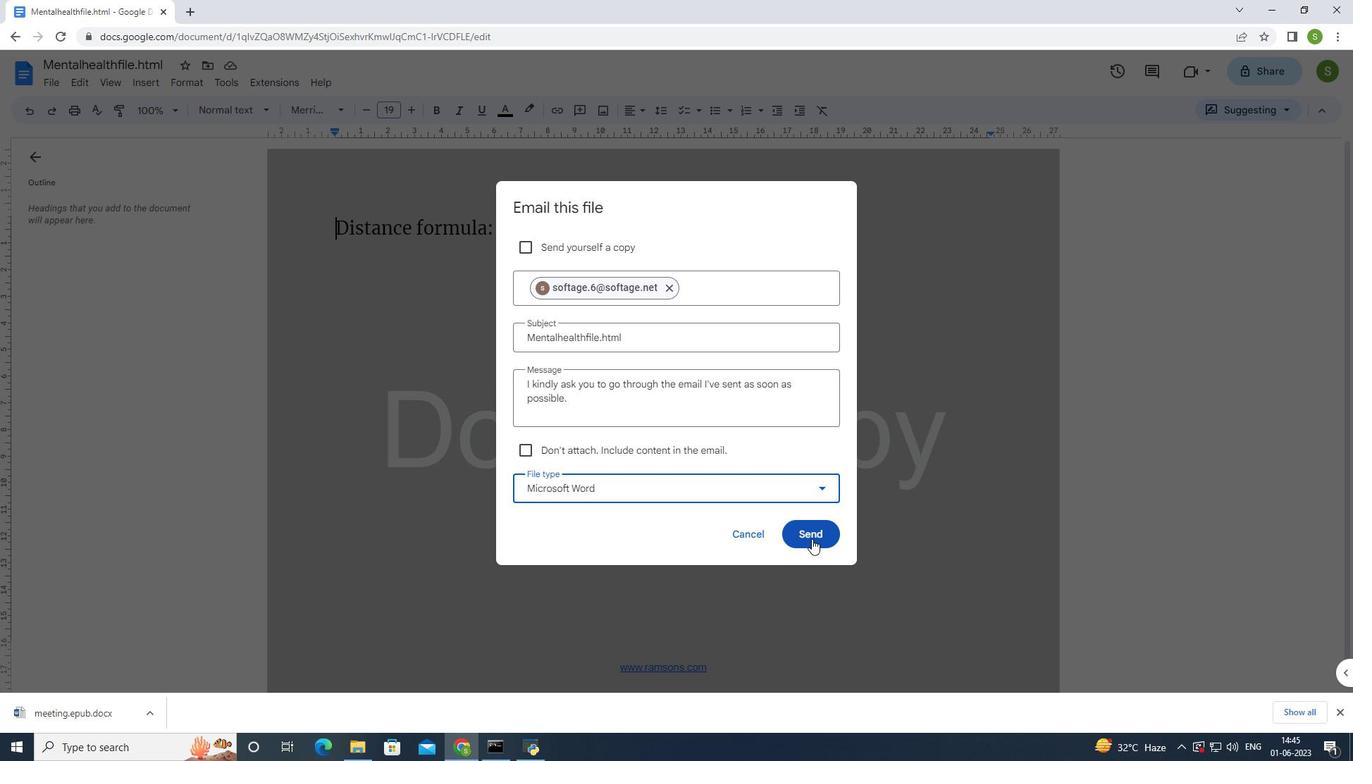 
Action: Mouse pressed left at (813, 538)
Screenshot: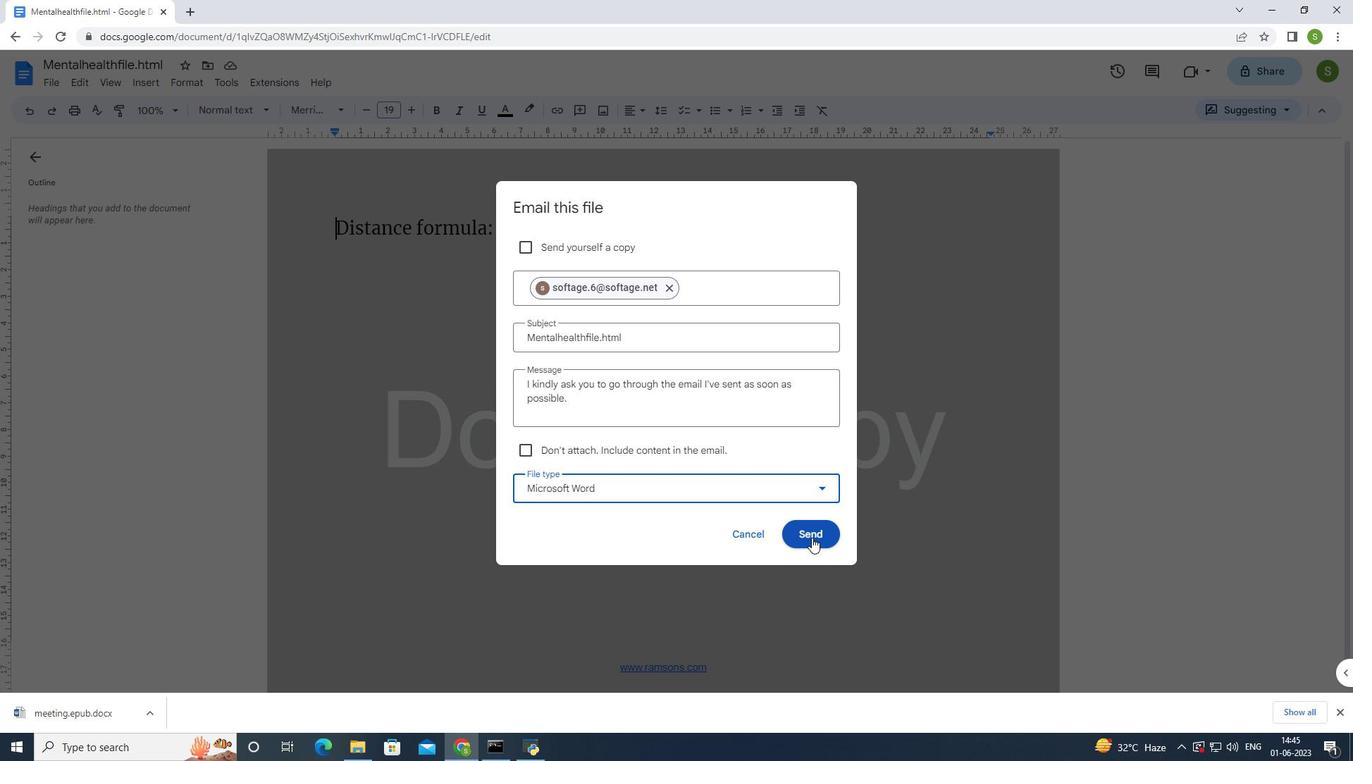 
Action: Mouse moved to (930, 471)
Screenshot: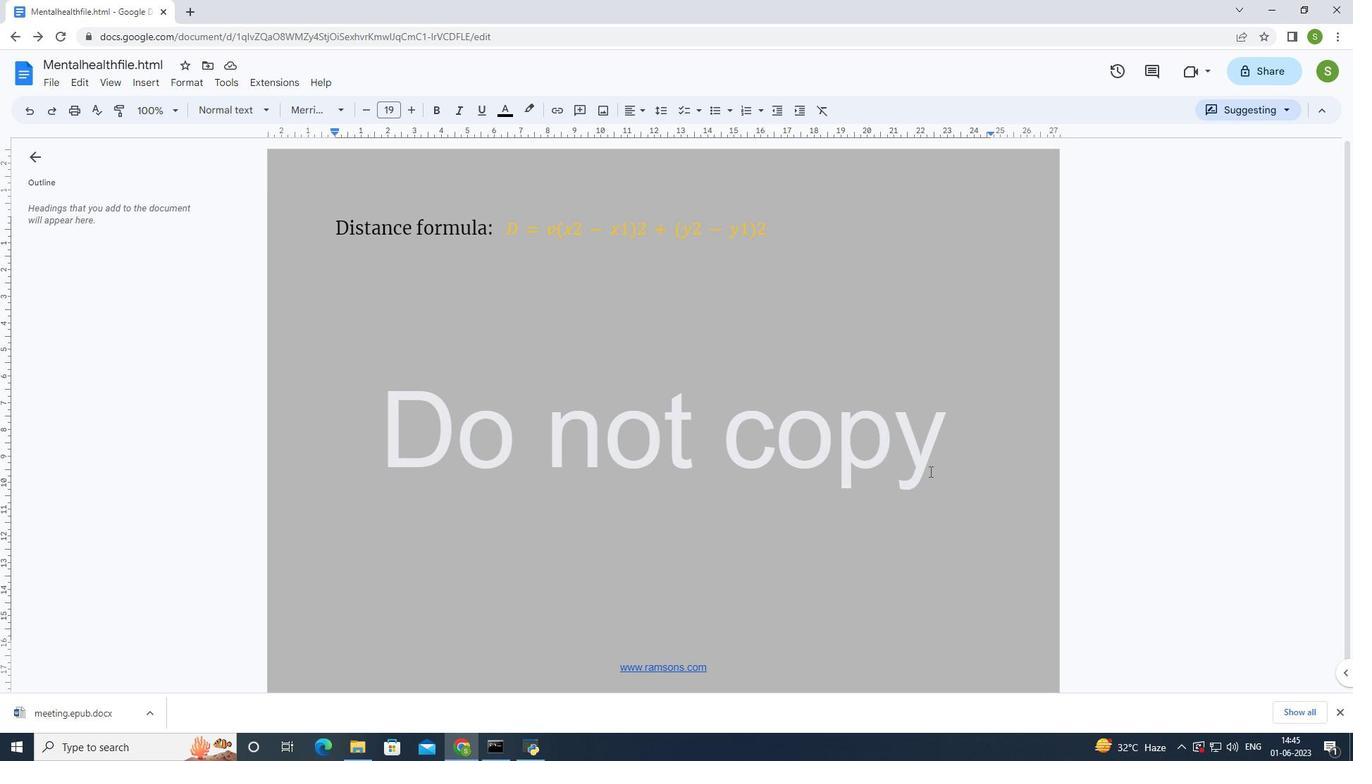 
